 Task: Use the formula "ENCODEURL" in spreadsheet "Project protfolio".
Action: Mouse moved to (111, 64)
Screenshot: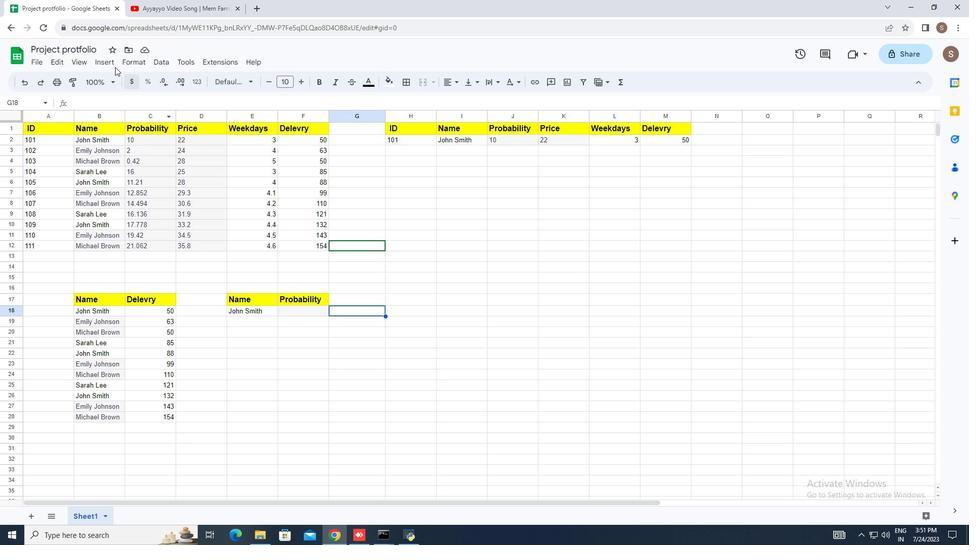 
Action: Mouse pressed left at (111, 64)
Screenshot: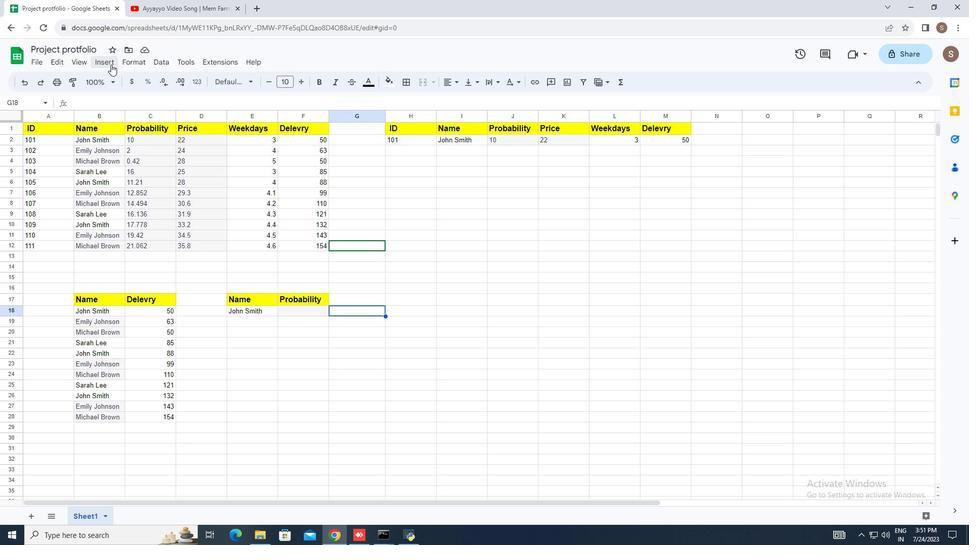 
Action: Mouse moved to (164, 237)
Screenshot: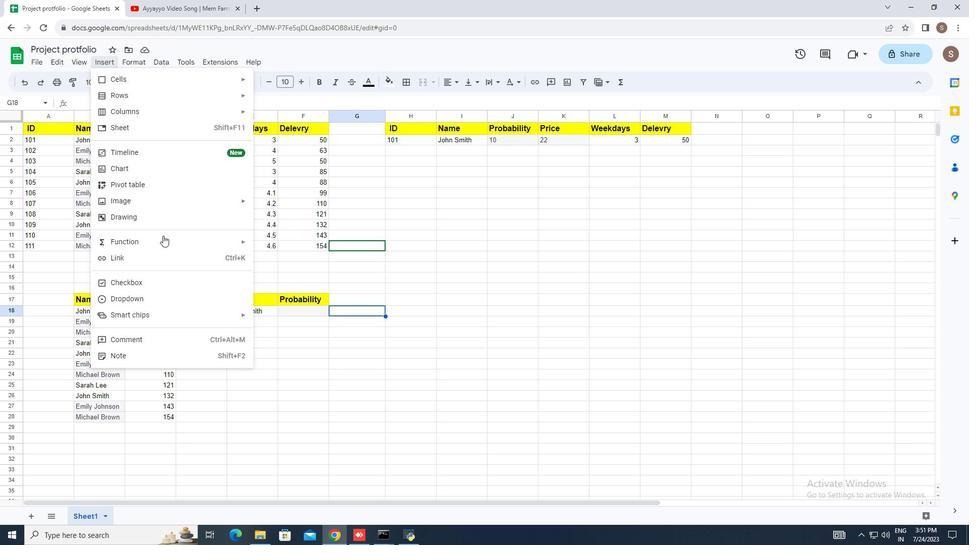 
Action: Mouse pressed left at (164, 237)
Screenshot: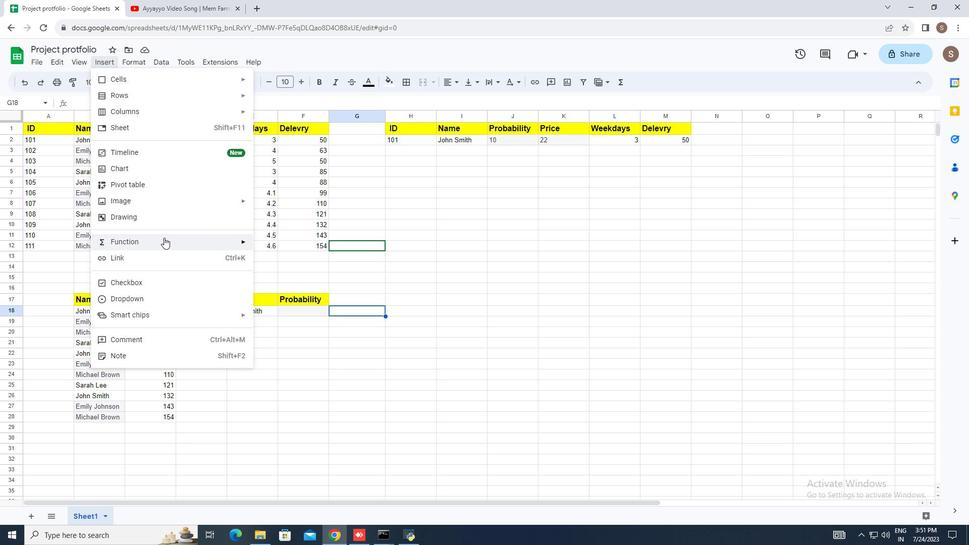 
Action: Mouse moved to (291, 234)
Screenshot: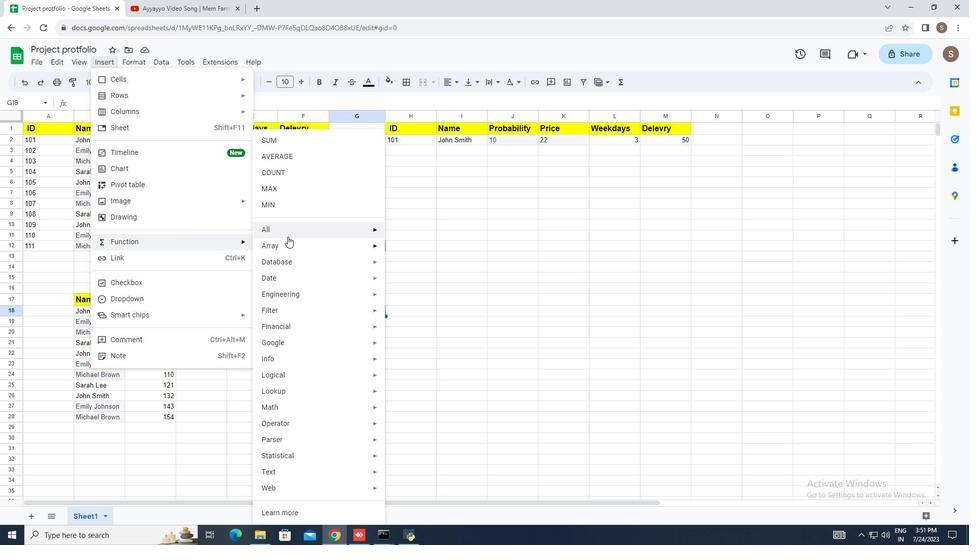 
Action: Mouse pressed left at (291, 234)
Screenshot: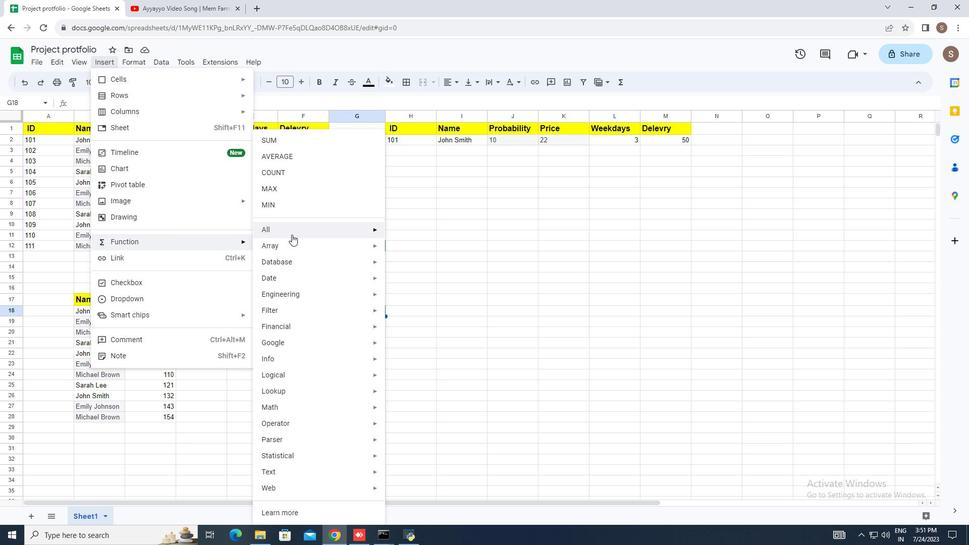 
Action: Mouse moved to (440, 329)
Screenshot: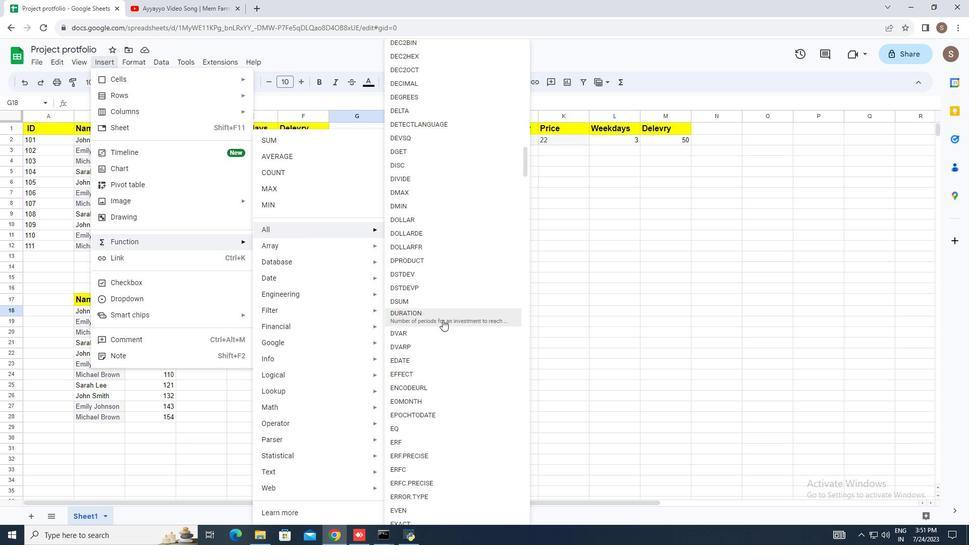 
Action: Mouse scrolled (440, 328) with delta (0, 0)
Screenshot: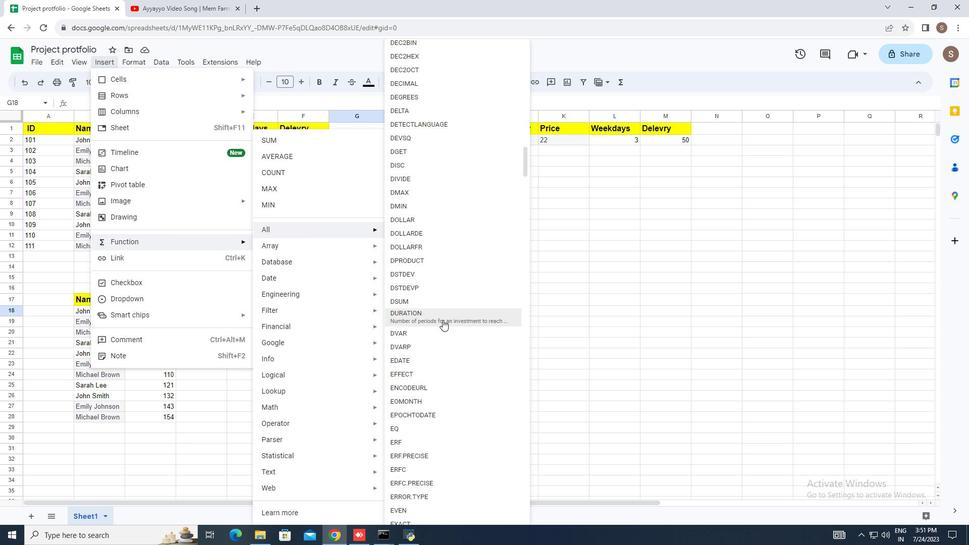 
Action: Mouse scrolled (440, 328) with delta (0, 0)
Screenshot: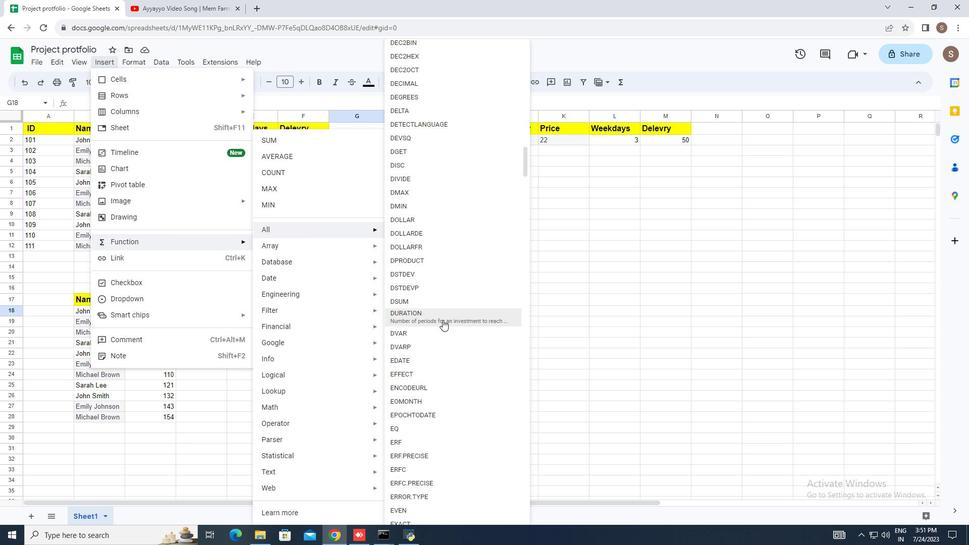 
Action: Mouse scrolled (440, 328) with delta (0, 0)
Screenshot: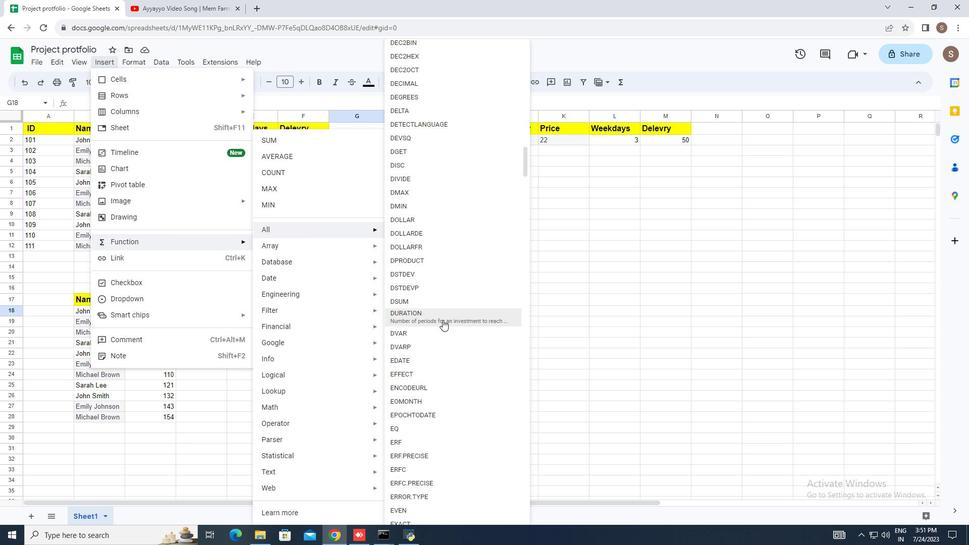 
Action: Mouse scrolled (440, 328) with delta (0, 0)
Screenshot: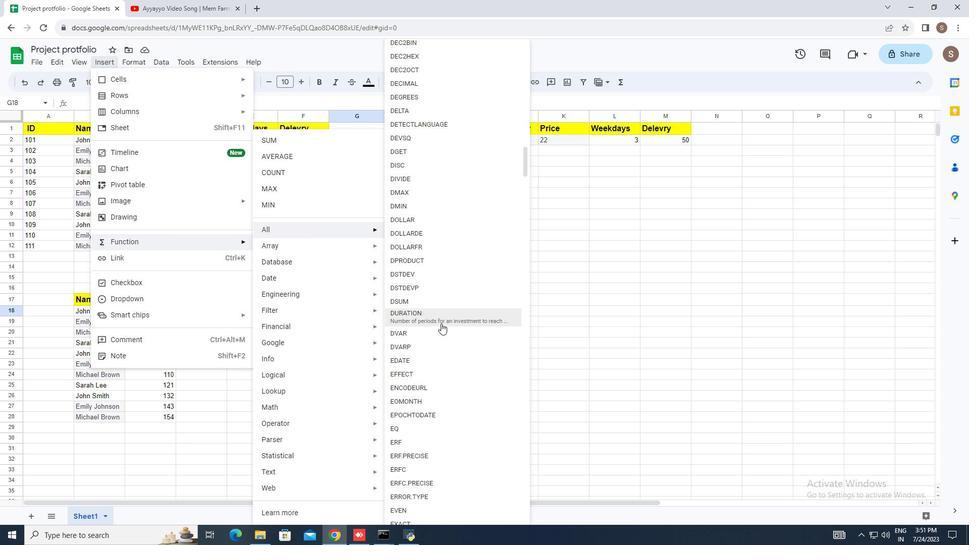 
Action: Mouse scrolled (440, 328) with delta (0, 0)
Screenshot: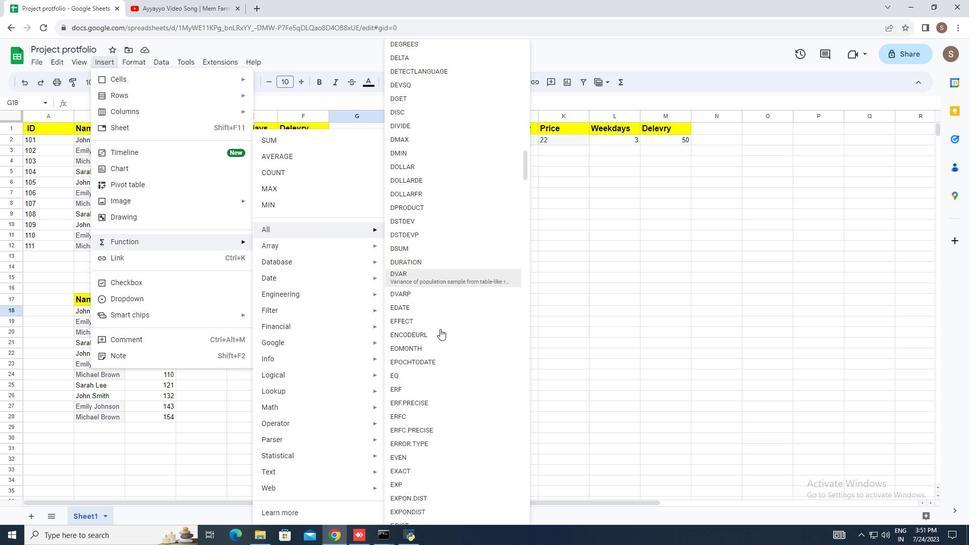 
Action: Mouse moved to (435, 132)
Screenshot: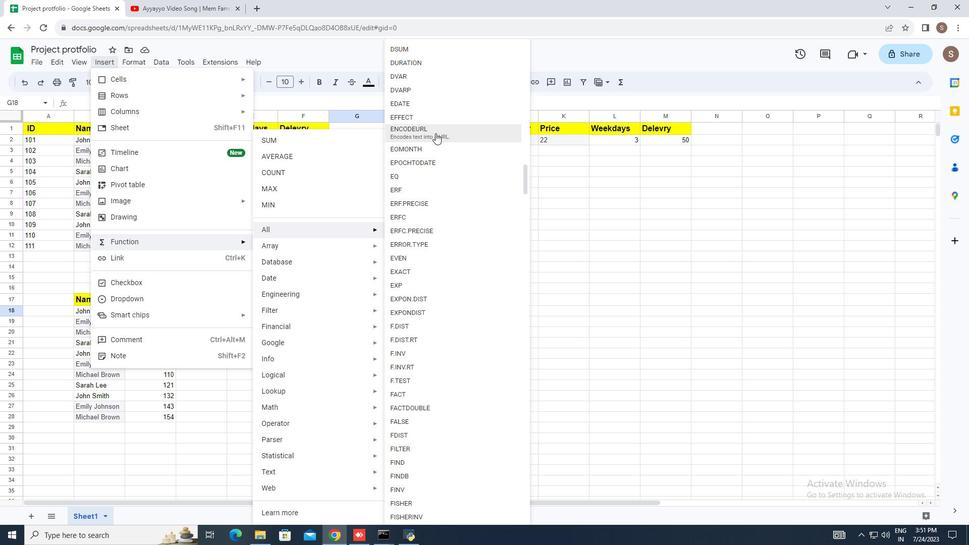 
Action: Mouse pressed left at (435, 132)
Screenshot: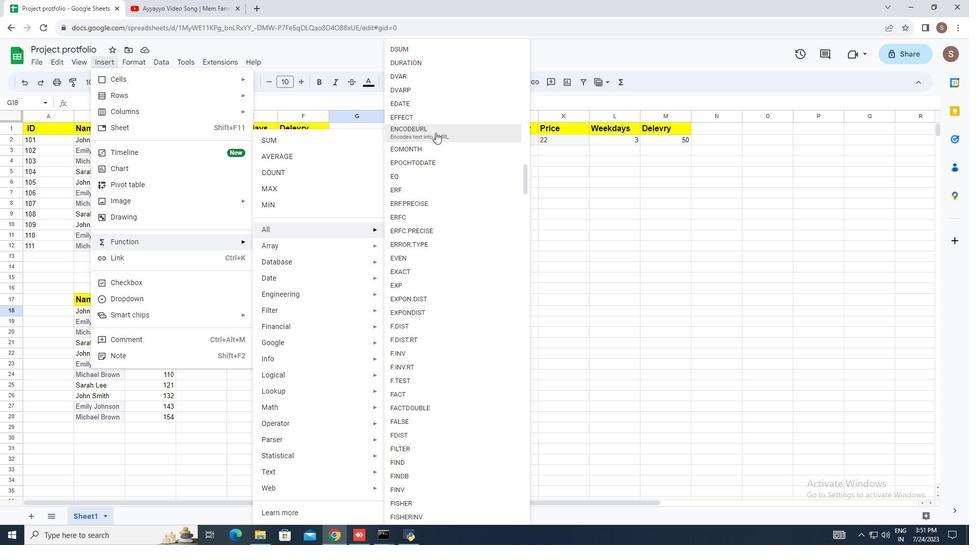 
Action: Mouse moved to (408, 303)
Screenshot: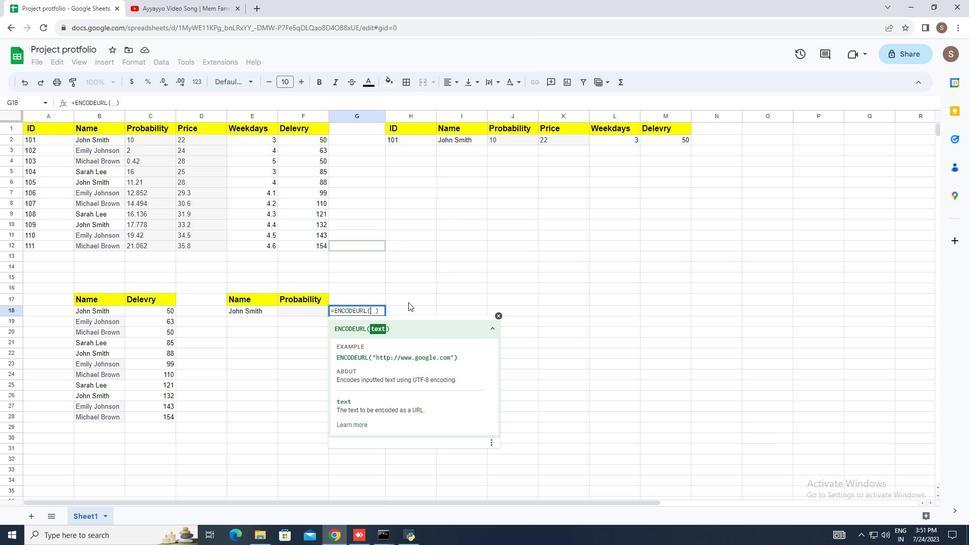 
Action: Key pressed <Key.shift_r>"http/<Key.backspace><Key.shift_r><Key.shift_r><Key.shift_r><Key.shift_r>://www.google.com<Key.shift_r>"<Key.enter>
Screenshot: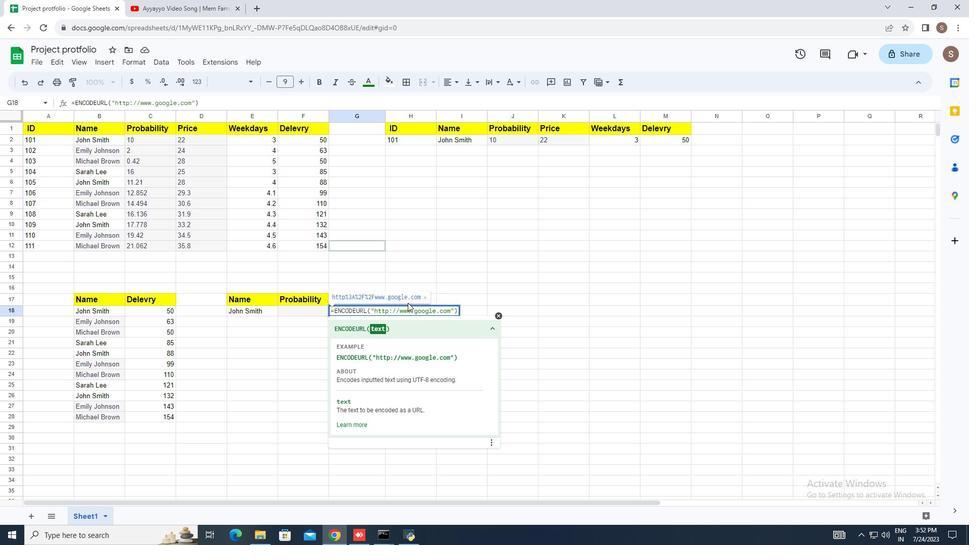 
